 Task: Use the formula "SUMPRODUCT" in spreadsheet "Project portfolio".
Action: Mouse moved to (128, 86)
Screenshot: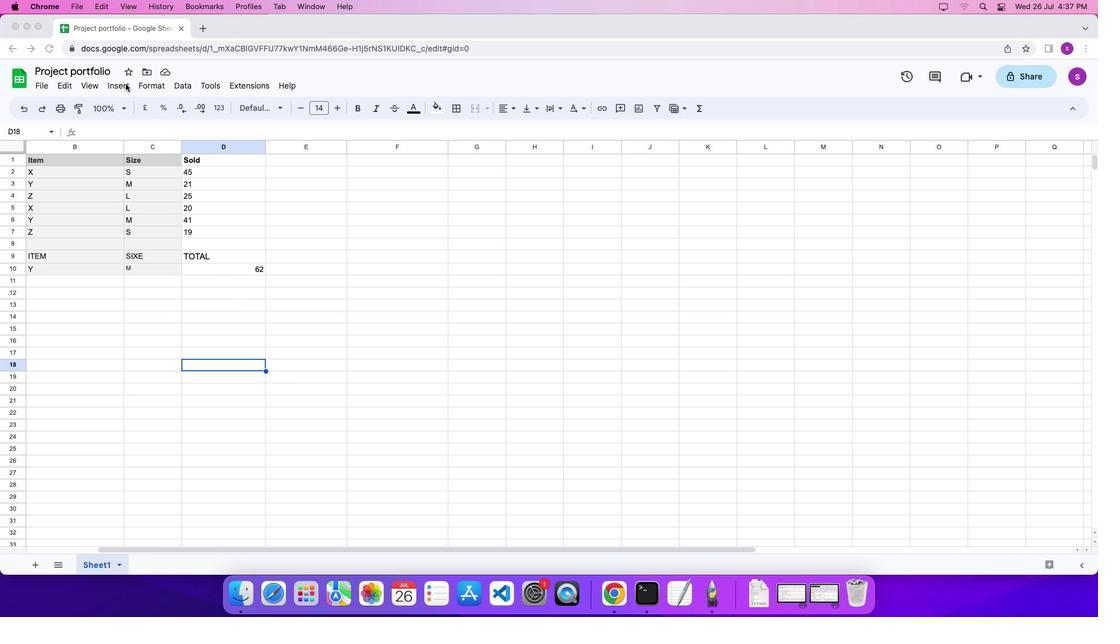 
Action: Mouse pressed left at (128, 86)
Screenshot: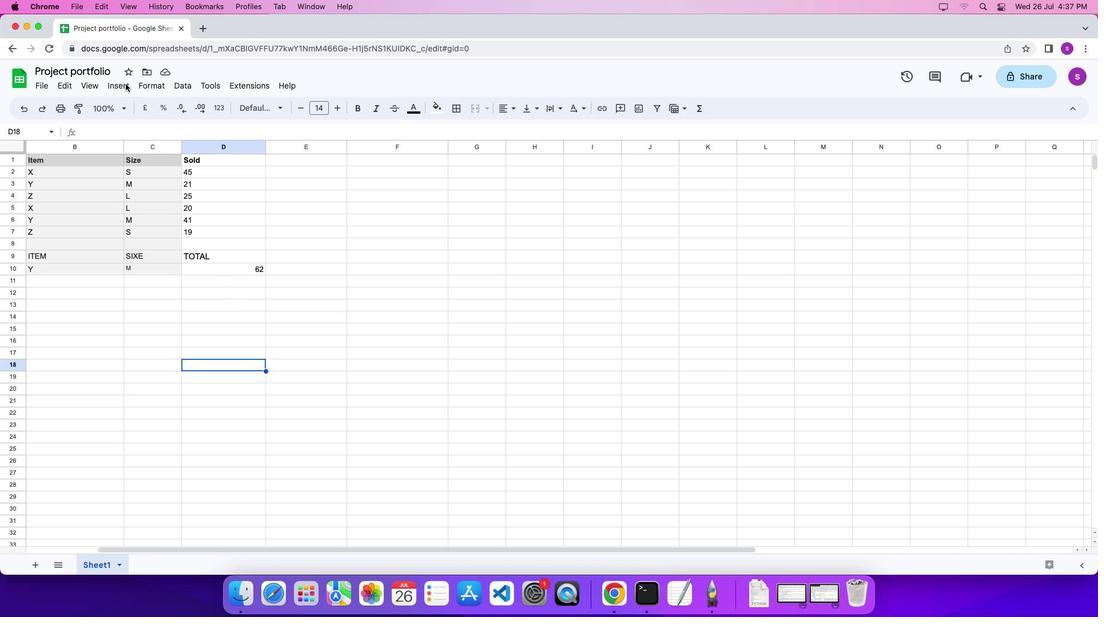 
Action: Mouse moved to (122, 86)
Screenshot: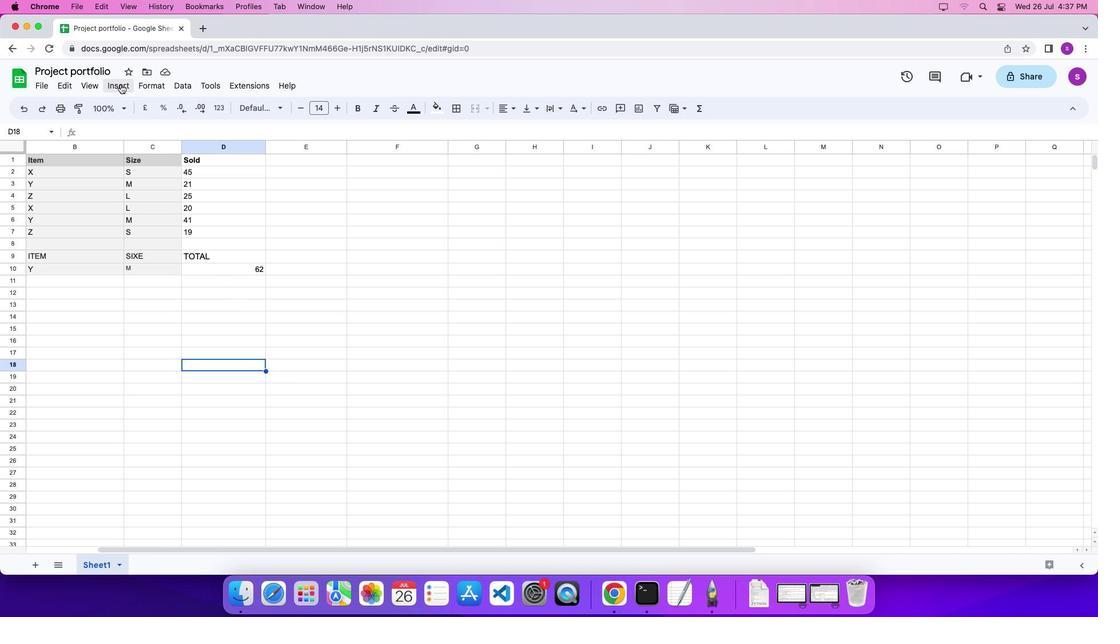 
Action: Mouse pressed left at (122, 86)
Screenshot: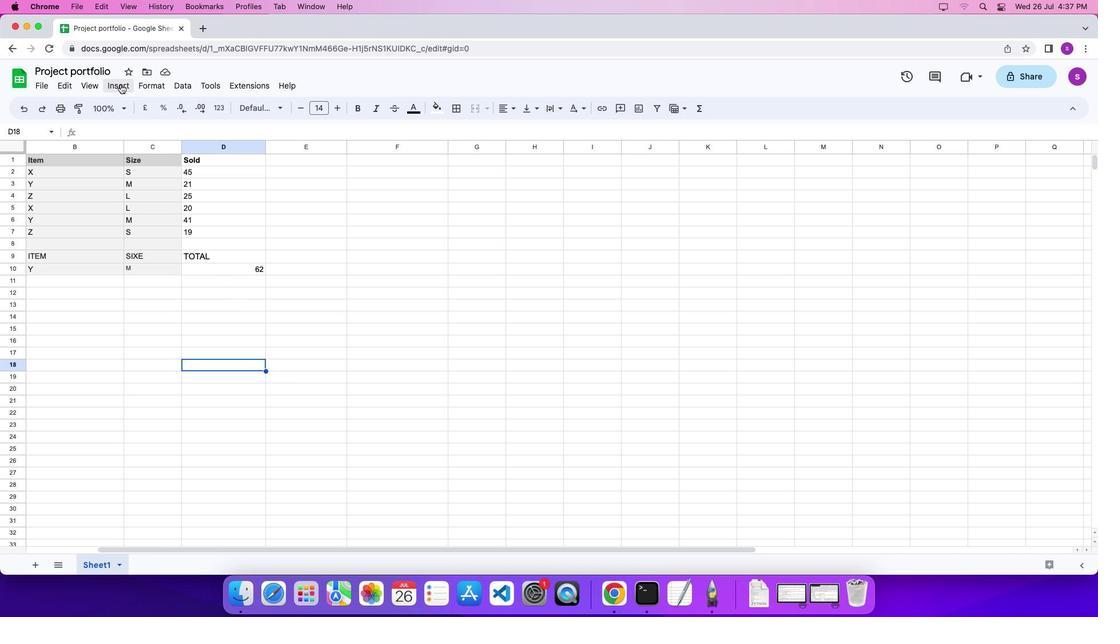 
Action: Mouse moved to (516, 543)
Screenshot: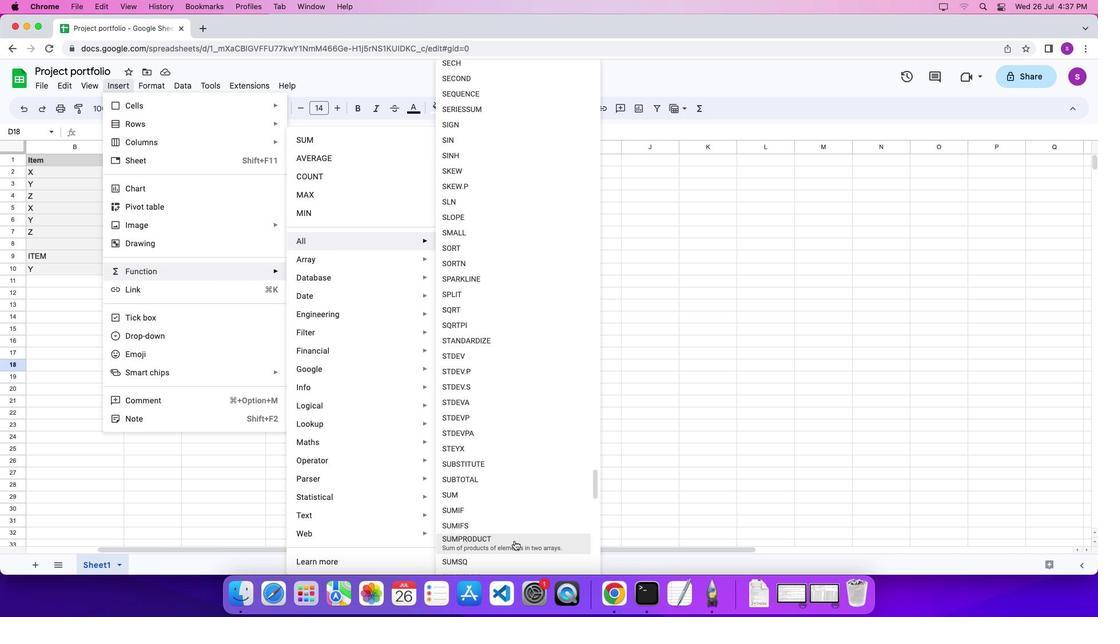 
Action: Mouse pressed left at (516, 543)
Screenshot: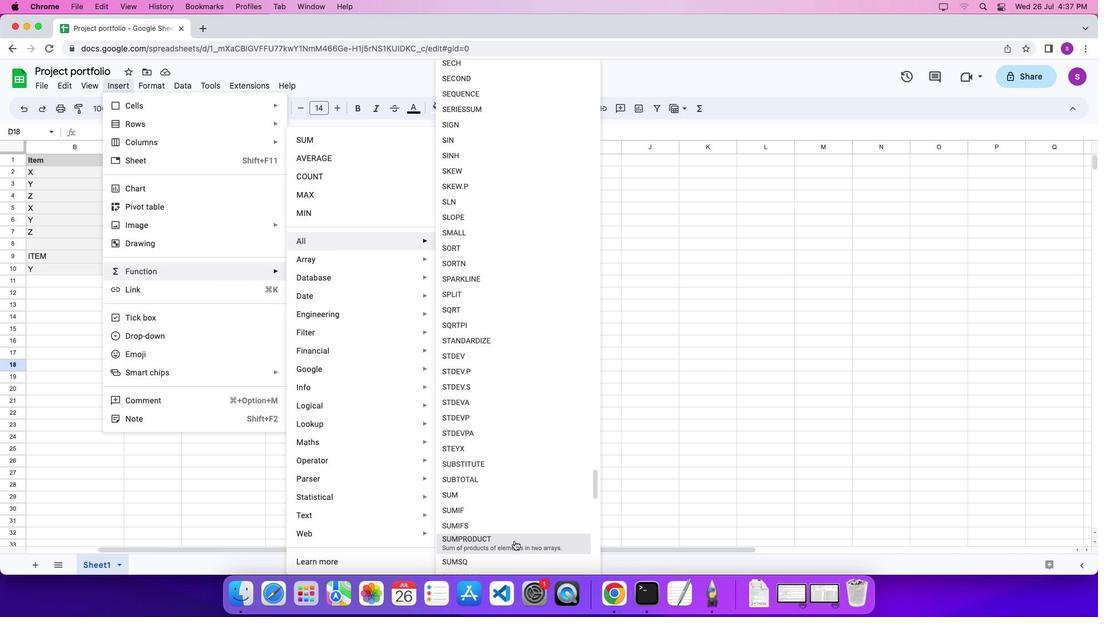 
Action: Mouse moved to (410, 439)
Screenshot: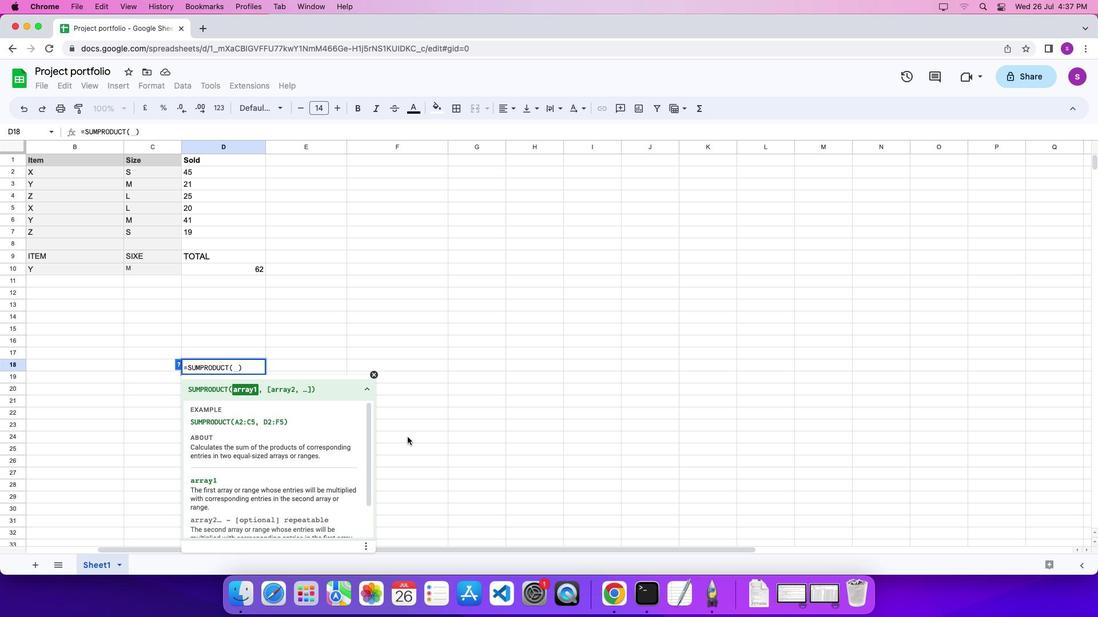 
Action: Key pressed Key.shift_r'('
Screenshot: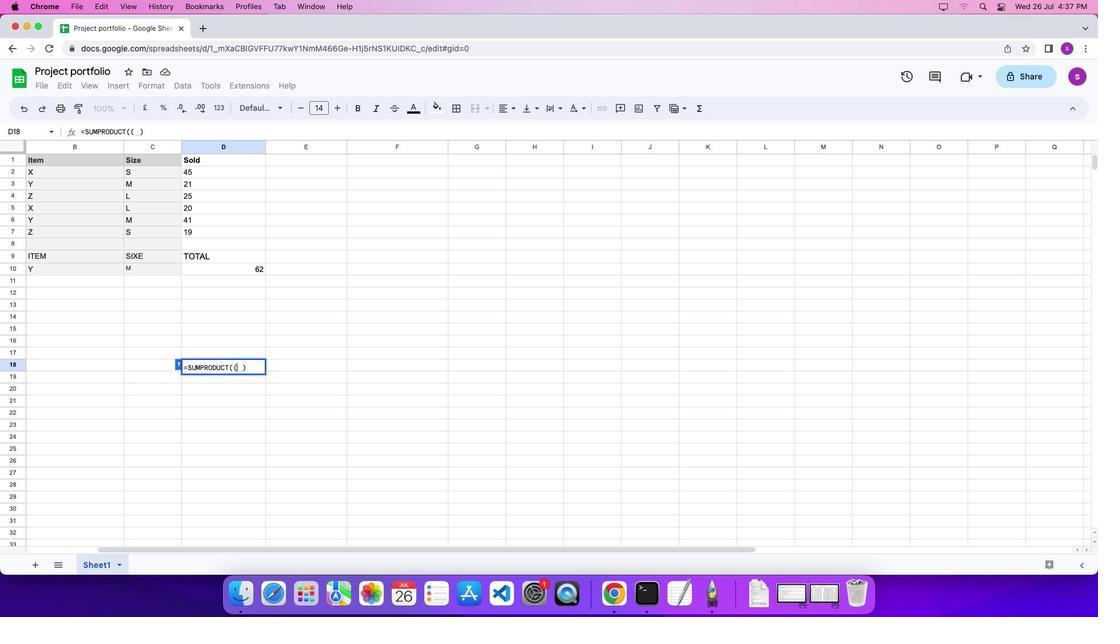 
Action: Mouse moved to (57, 170)
Screenshot: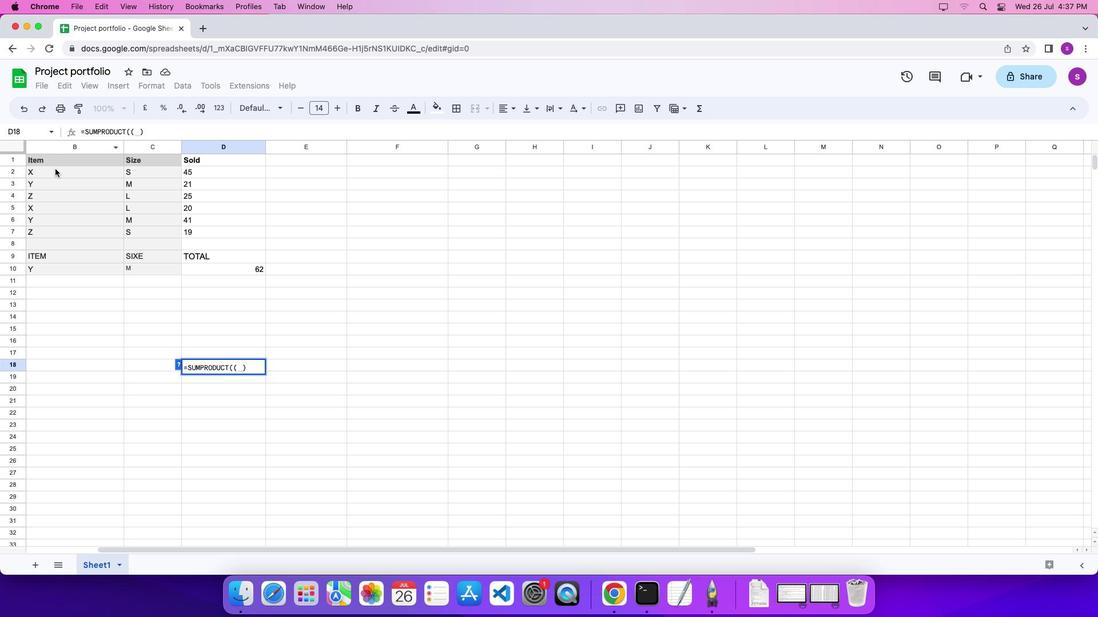 
Action: Mouse pressed left at (57, 170)
Screenshot: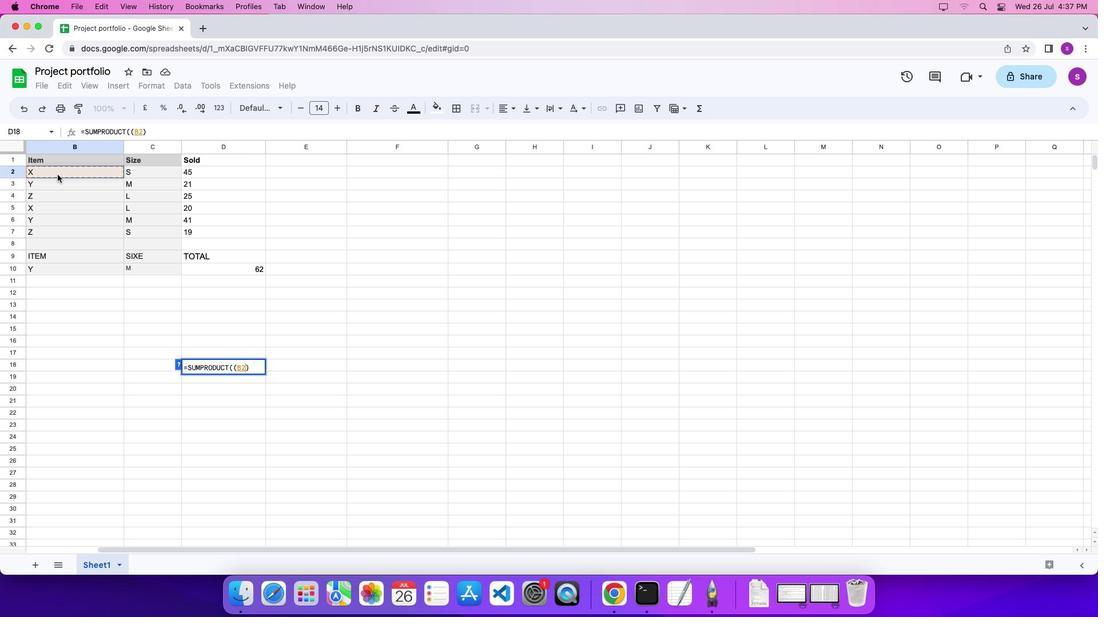 
Action: Mouse moved to (74, 235)
Screenshot: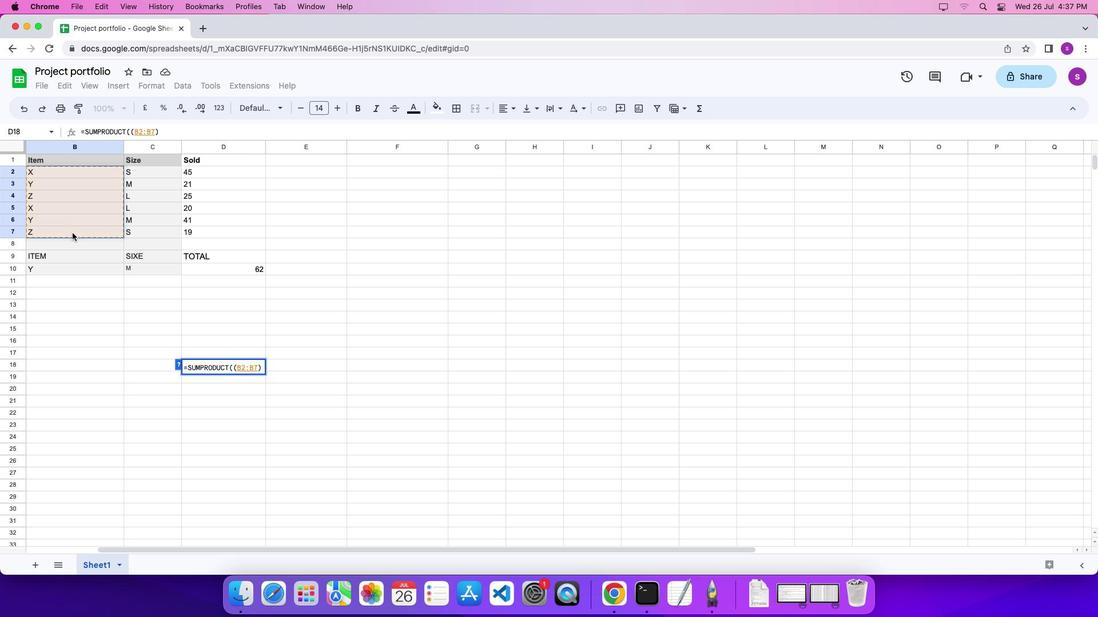 
Action: Key pressed '='
Screenshot: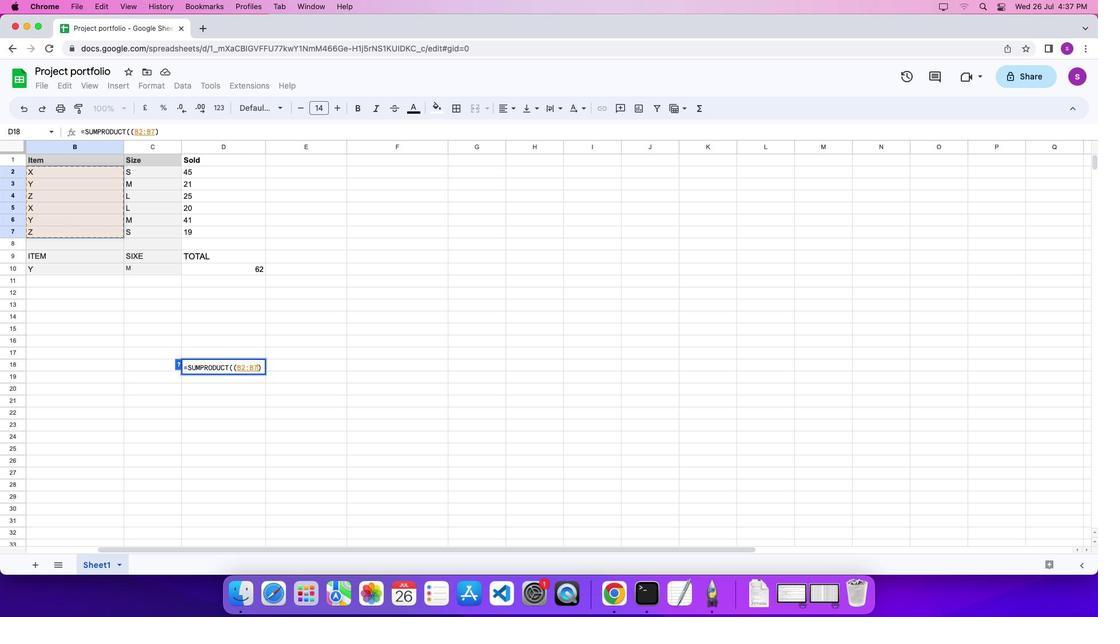 
Action: Mouse moved to (74, 269)
Screenshot: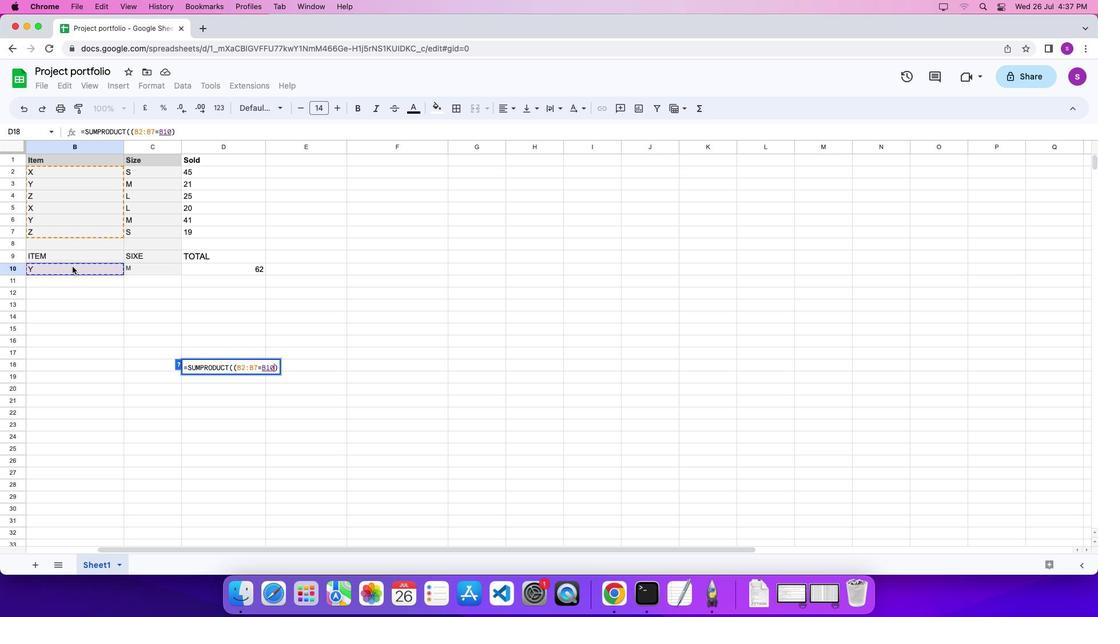 
Action: Mouse pressed left at (74, 269)
Screenshot: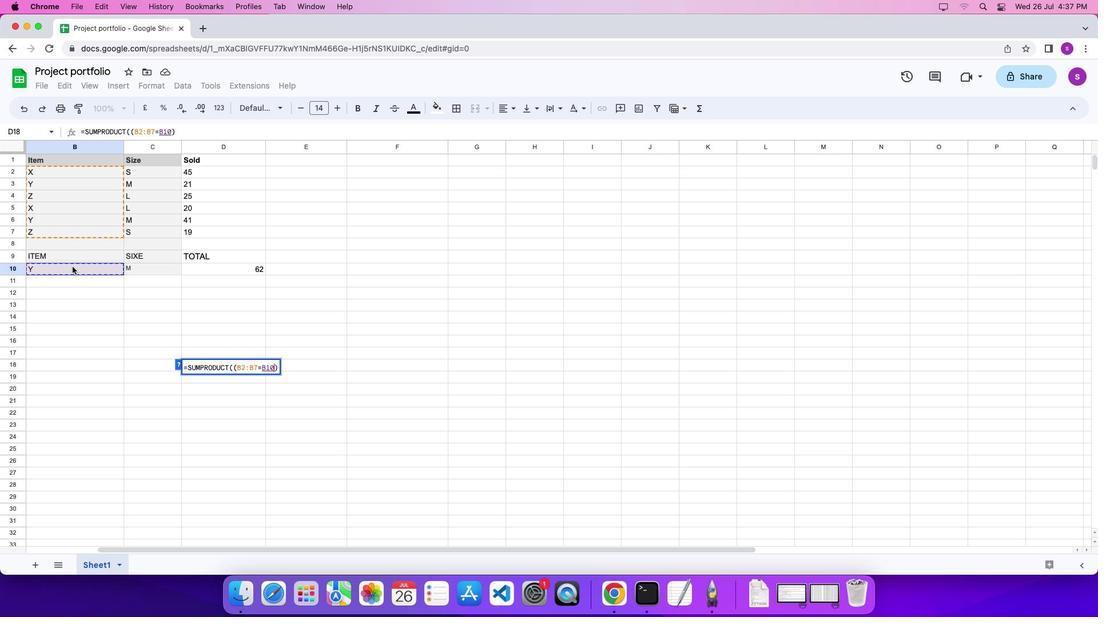 
Action: Mouse moved to (97, 270)
Screenshot: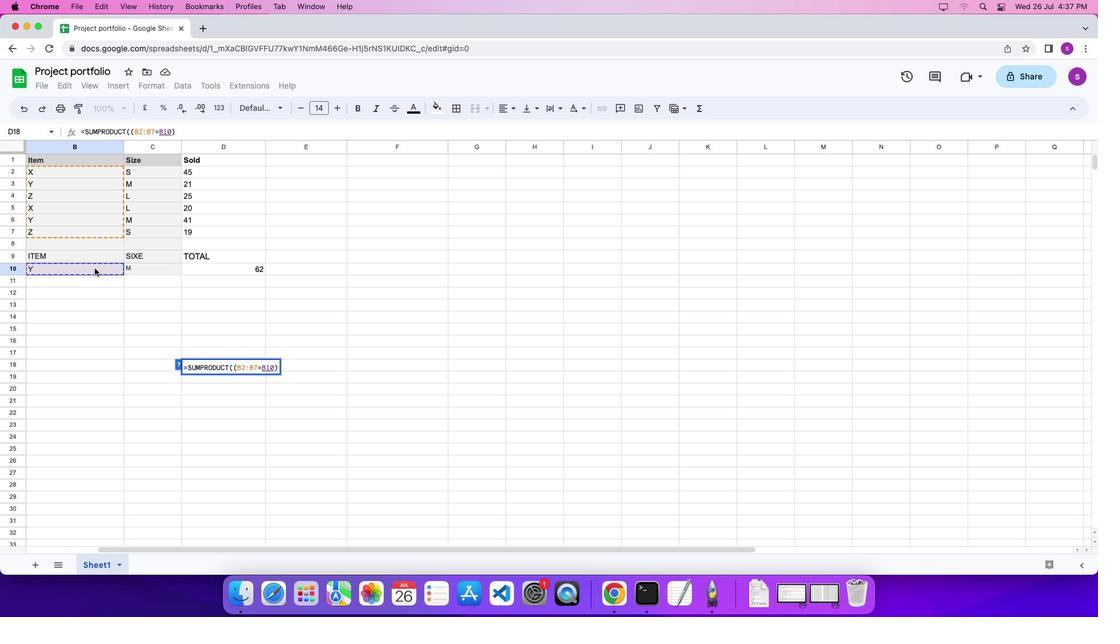 
Action: Key pressed Key.shift_r')''*'Key.shift_r'('
Screenshot: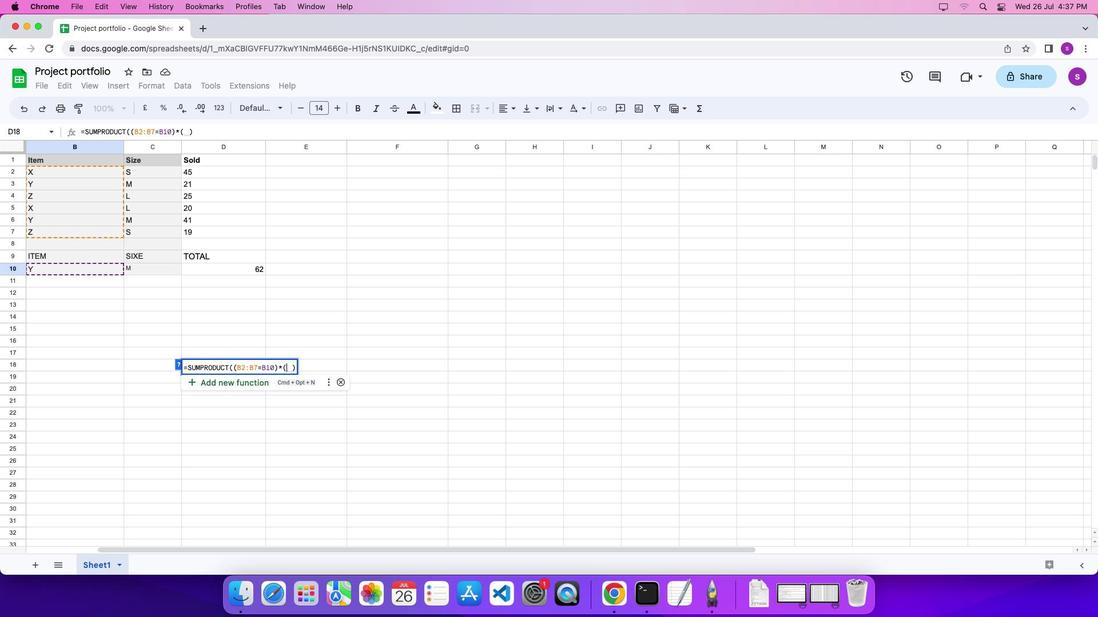 
Action: Mouse moved to (137, 172)
Screenshot: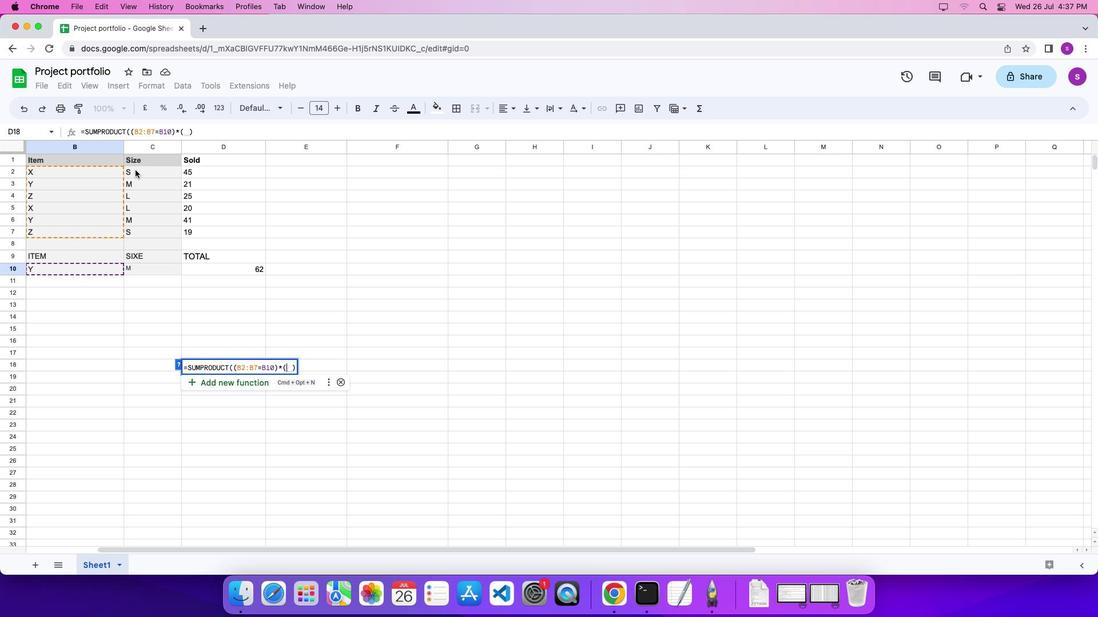 
Action: Mouse pressed left at (137, 172)
Screenshot: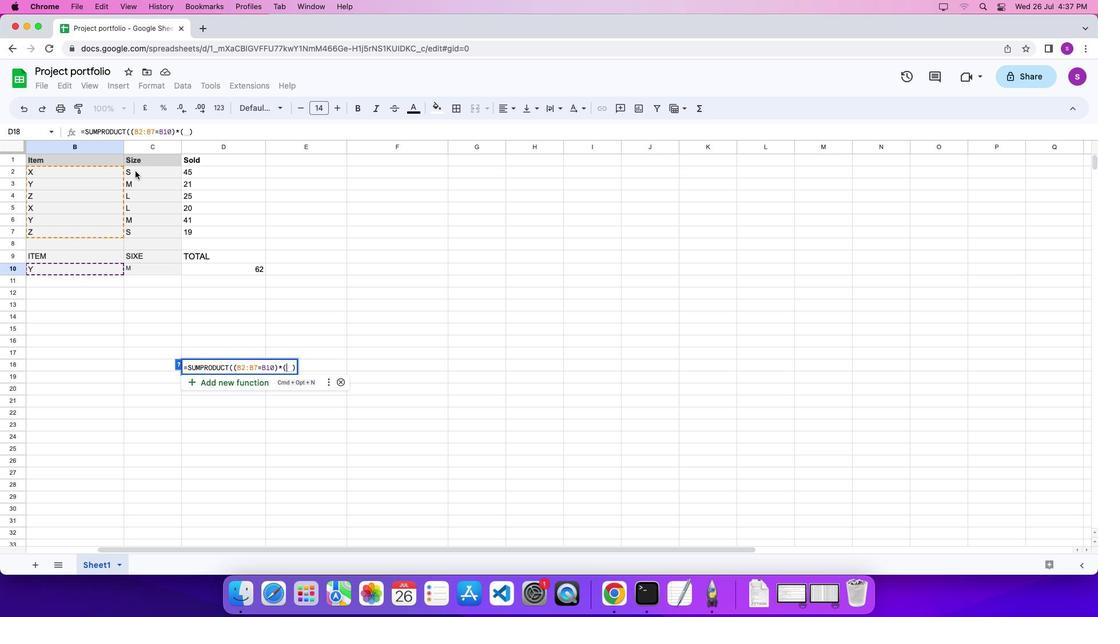 
Action: Mouse moved to (157, 232)
Screenshot: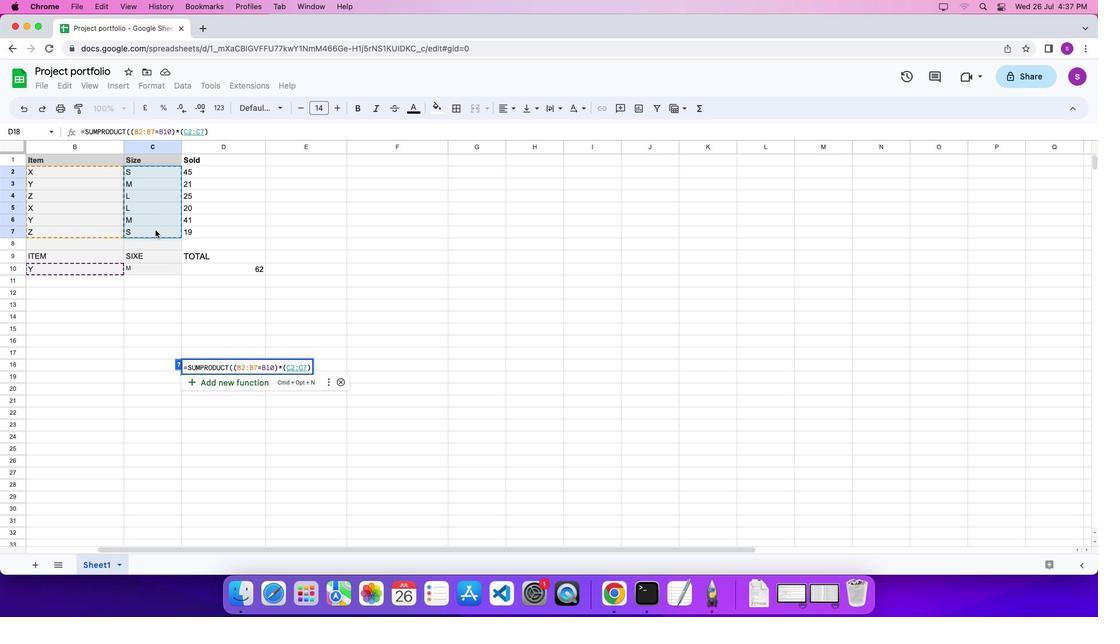 
Action: Key pressed '='
Screenshot: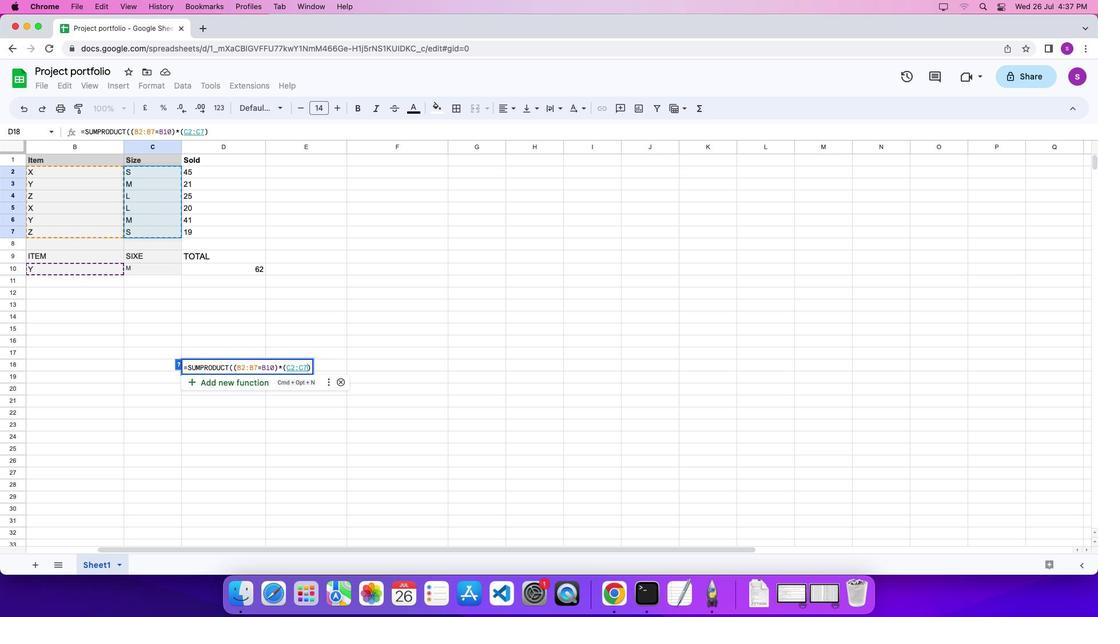 
Action: Mouse moved to (151, 268)
Screenshot: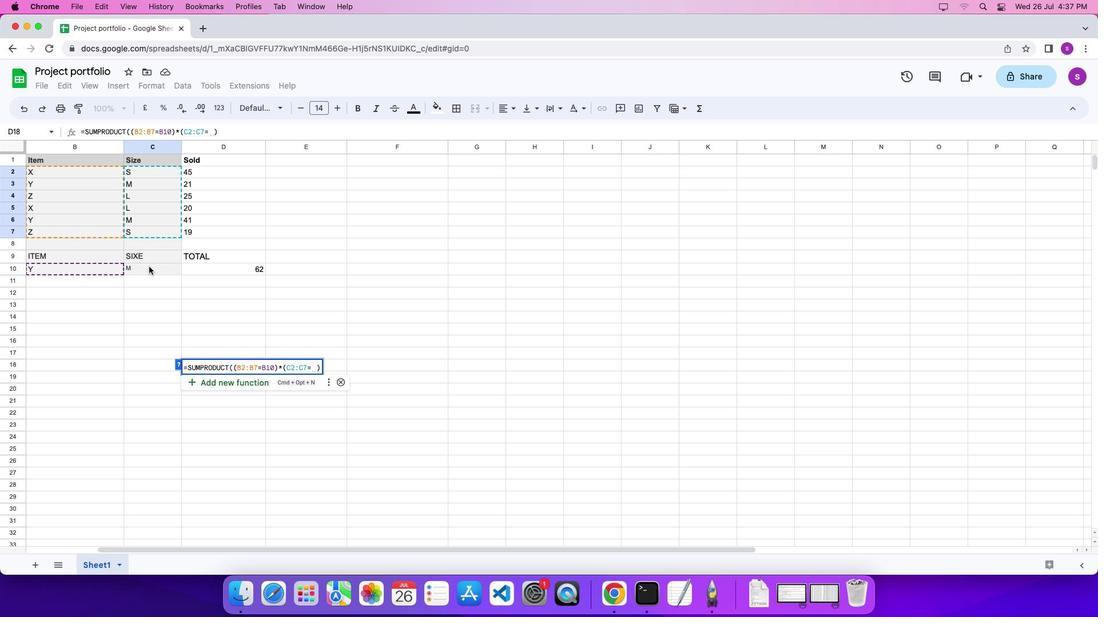 
Action: Mouse pressed left at (151, 268)
Screenshot: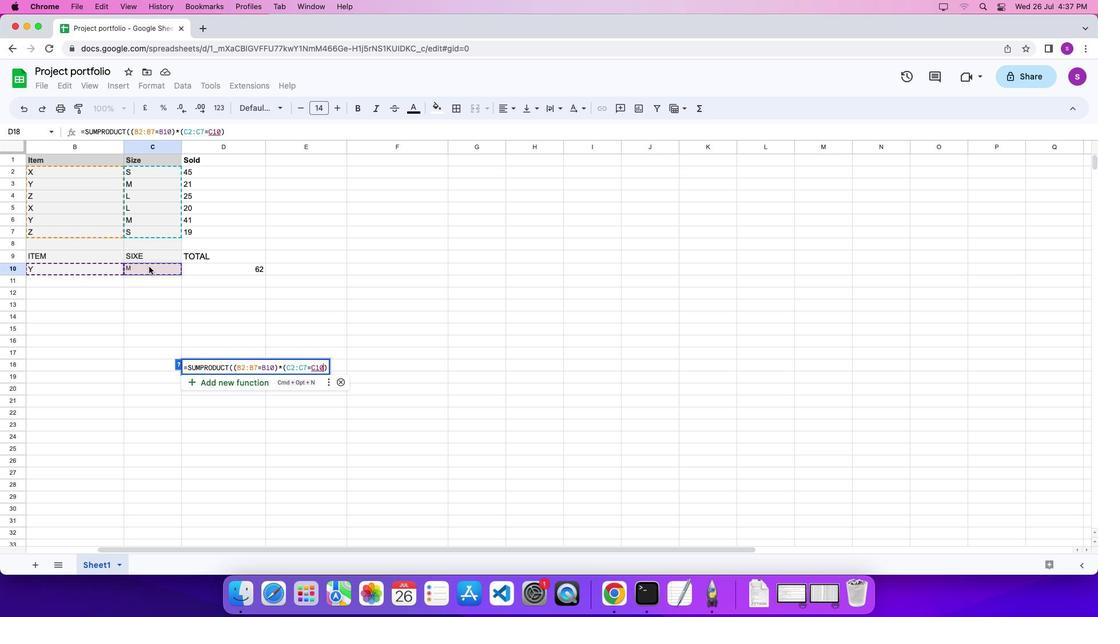 
Action: Mouse moved to (162, 275)
Screenshot: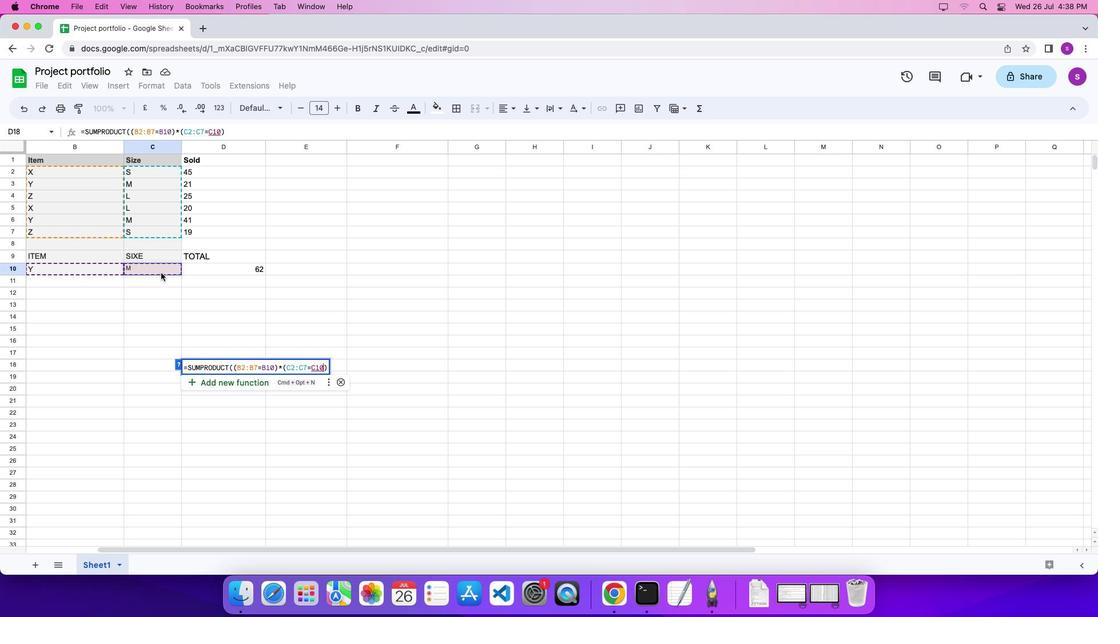
Action: Key pressed Key.shift_r')''*'
Screenshot: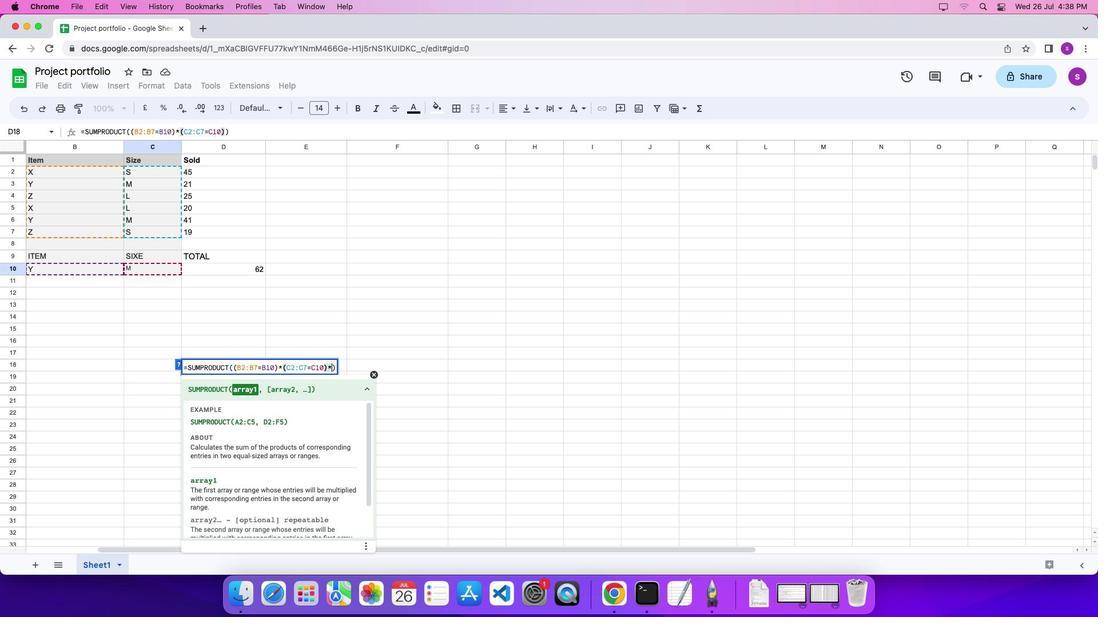 
Action: Mouse moved to (205, 173)
Screenshot: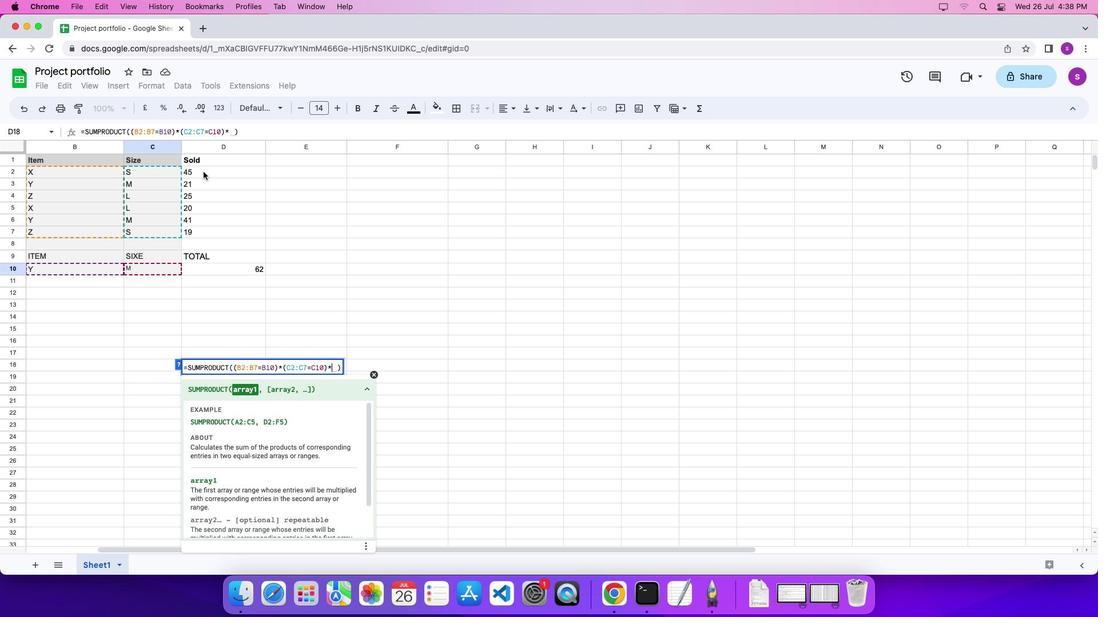 
Action: Mouse pressed left at (205, 173)
Screenshot: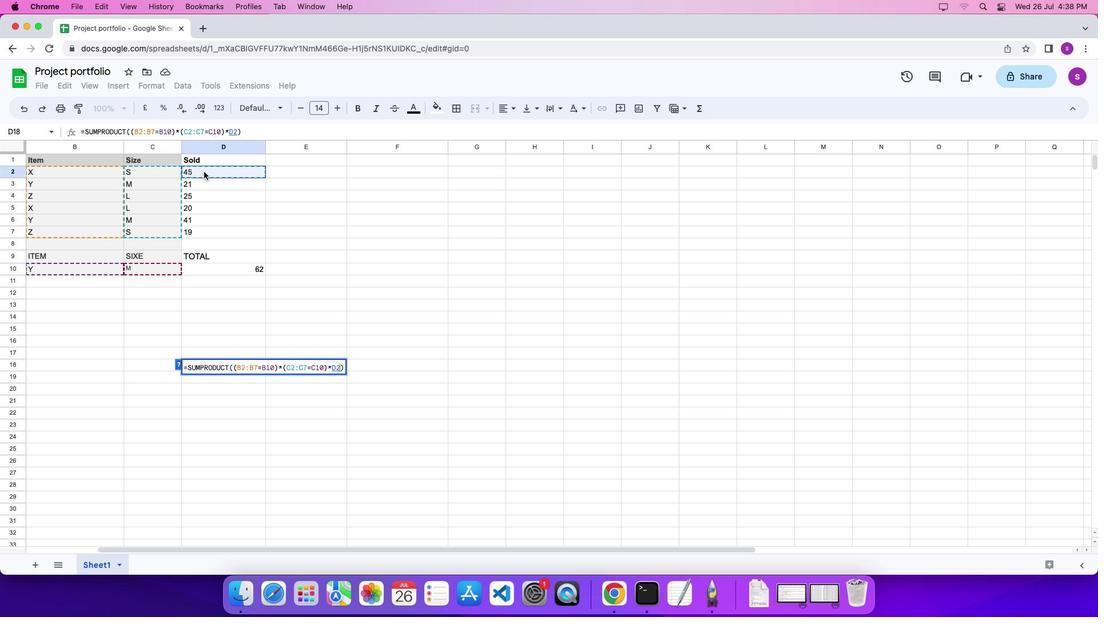 
Action: Mouse moved to (215, 231)
Screenshot: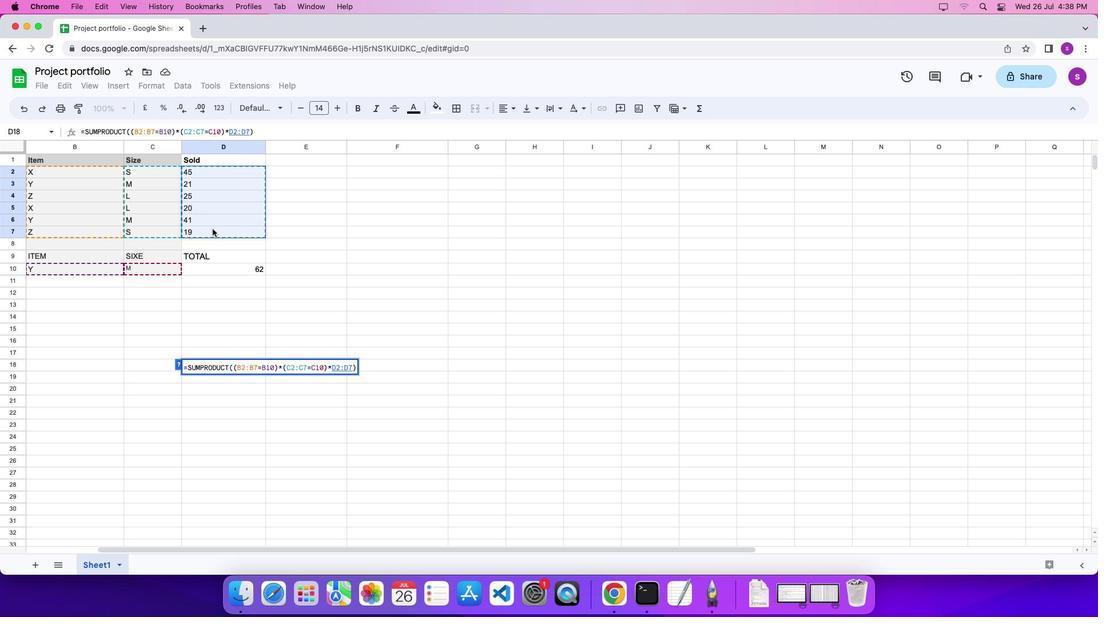 
Action: Key pressed '\x03'
Screenshot: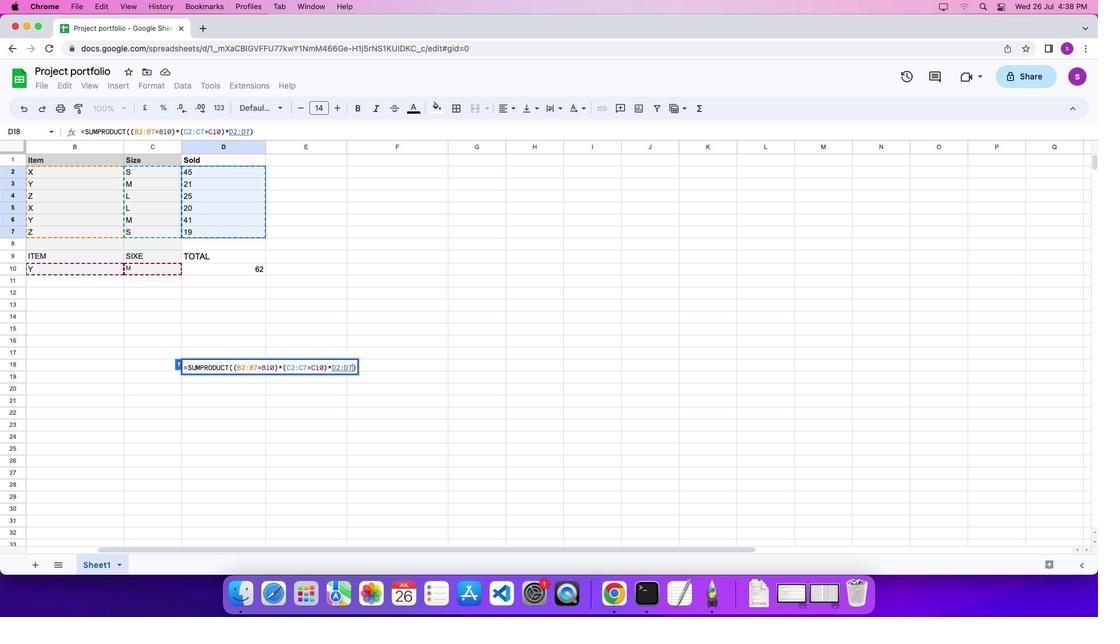 
